 Task: Add section title and description  from layout.
Action: Mouse moved to (176, 65)
Screenshot: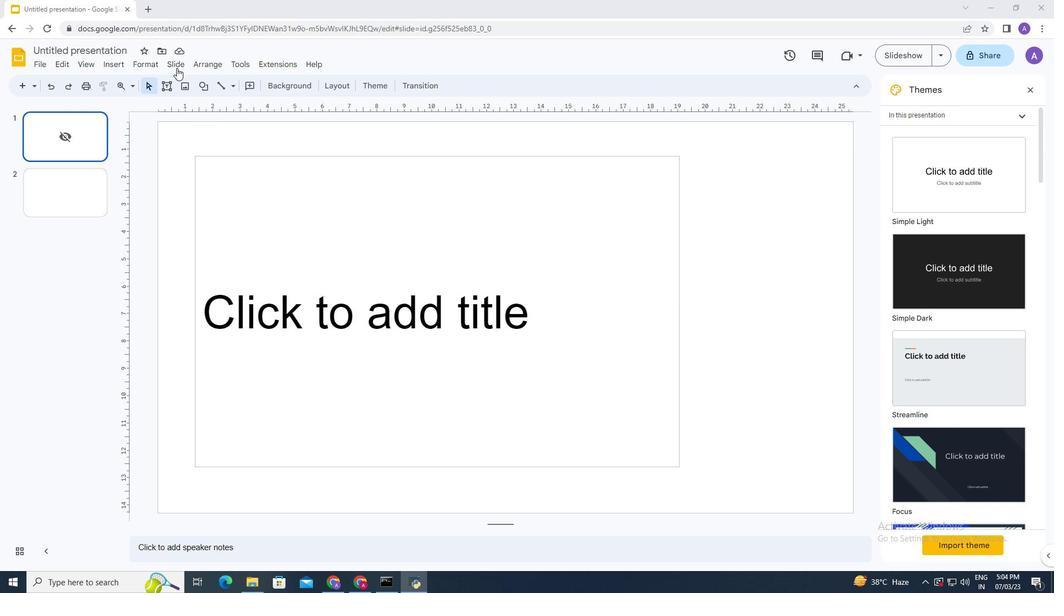 
Action: Mouse pressed left at (176, 65)
Screenshot: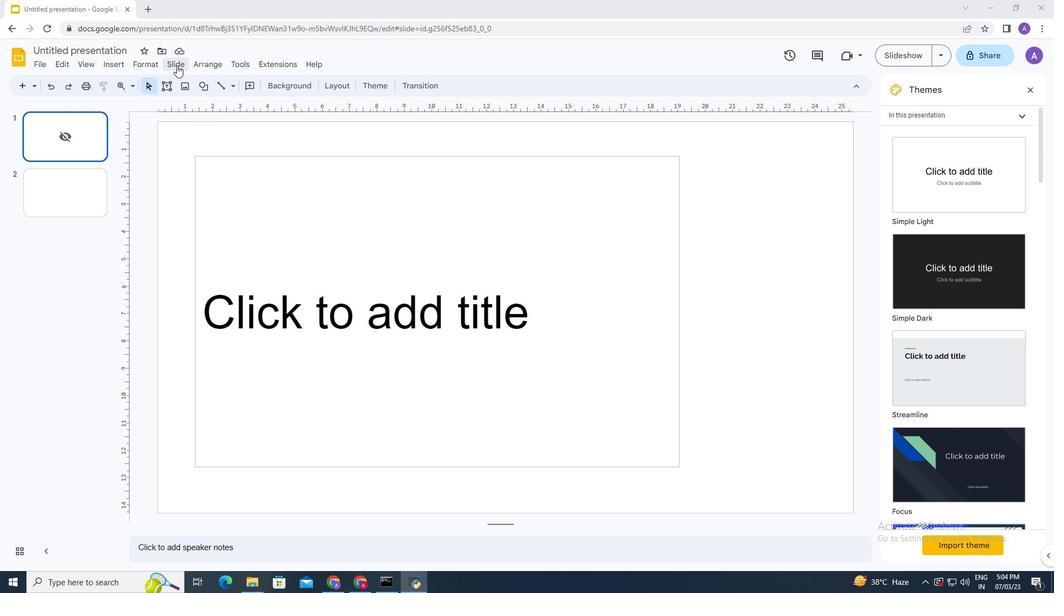 
Action: Mouse moved to (449, 329)
Screenshot: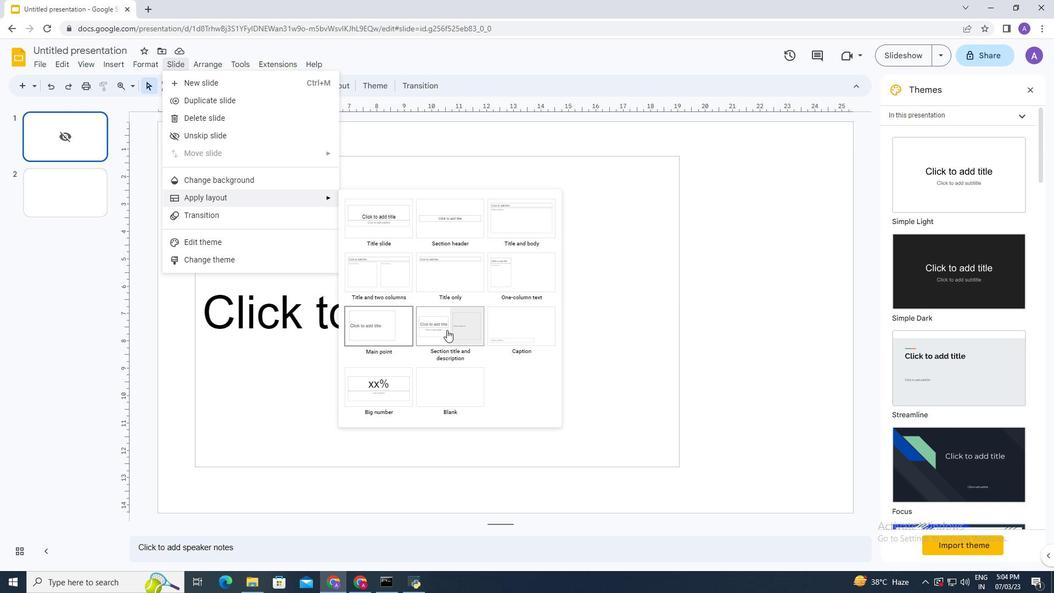 
Action: Mouse pressed left at (449, 329)
Screenshot: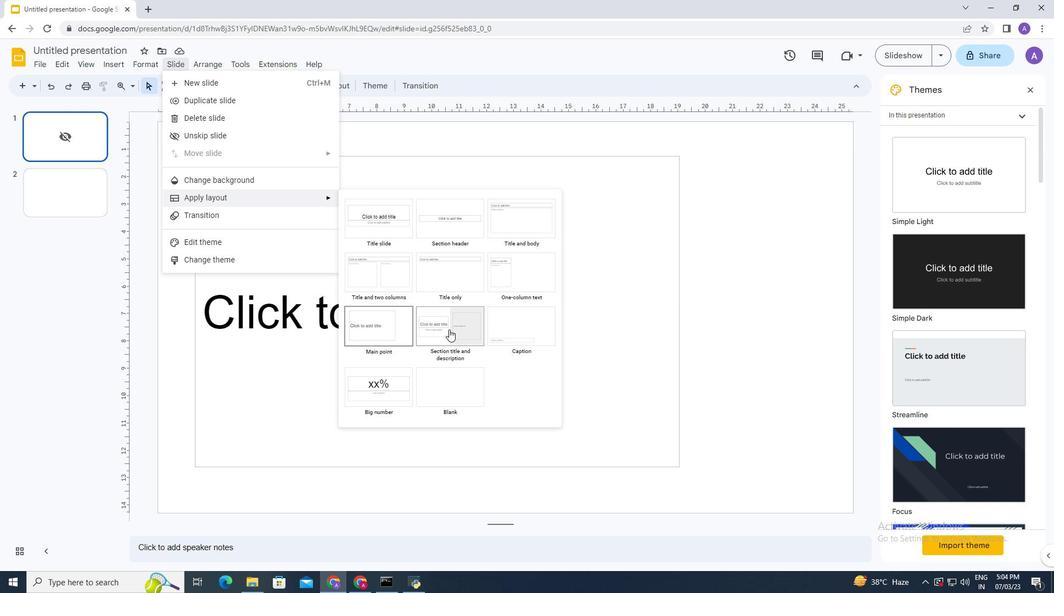
Action: Mouse moved to (274, 317)
Screenshot: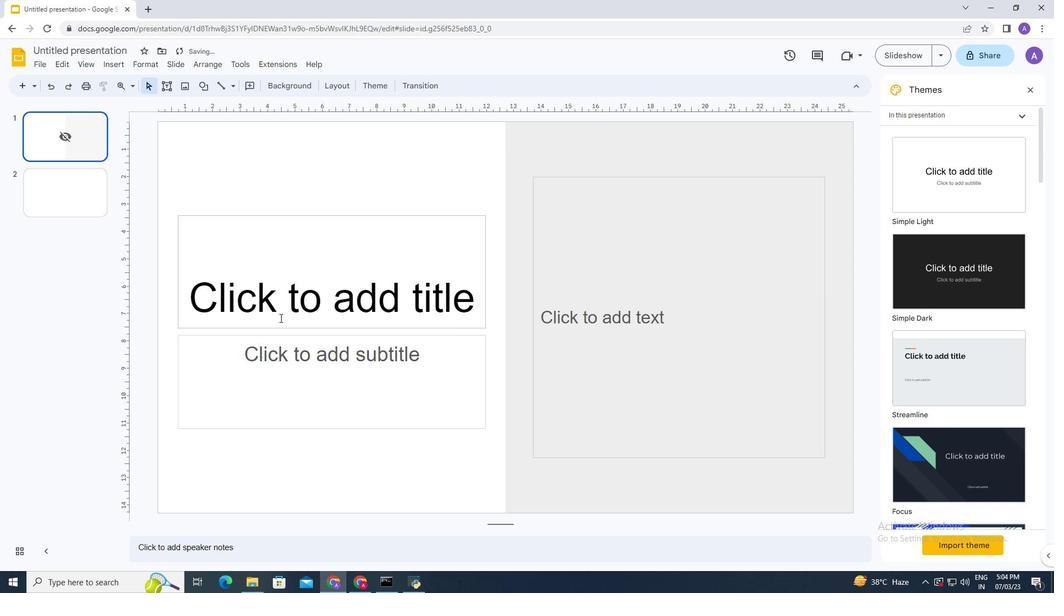 
